 Task: Sort the products by best match.
Action: Mouse moved to (23, 106)
Screenshot: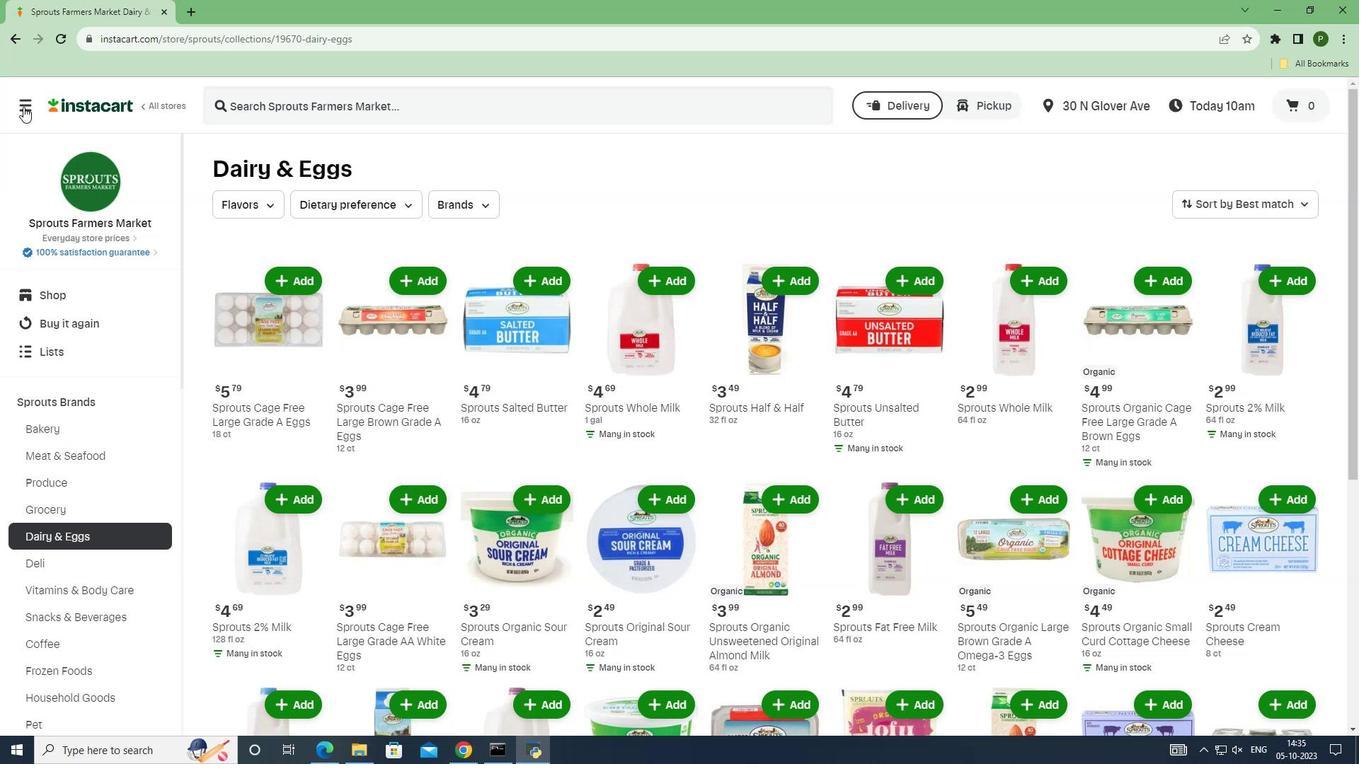 
Action: Mouse pressed left at (23, 106)
Screenshot: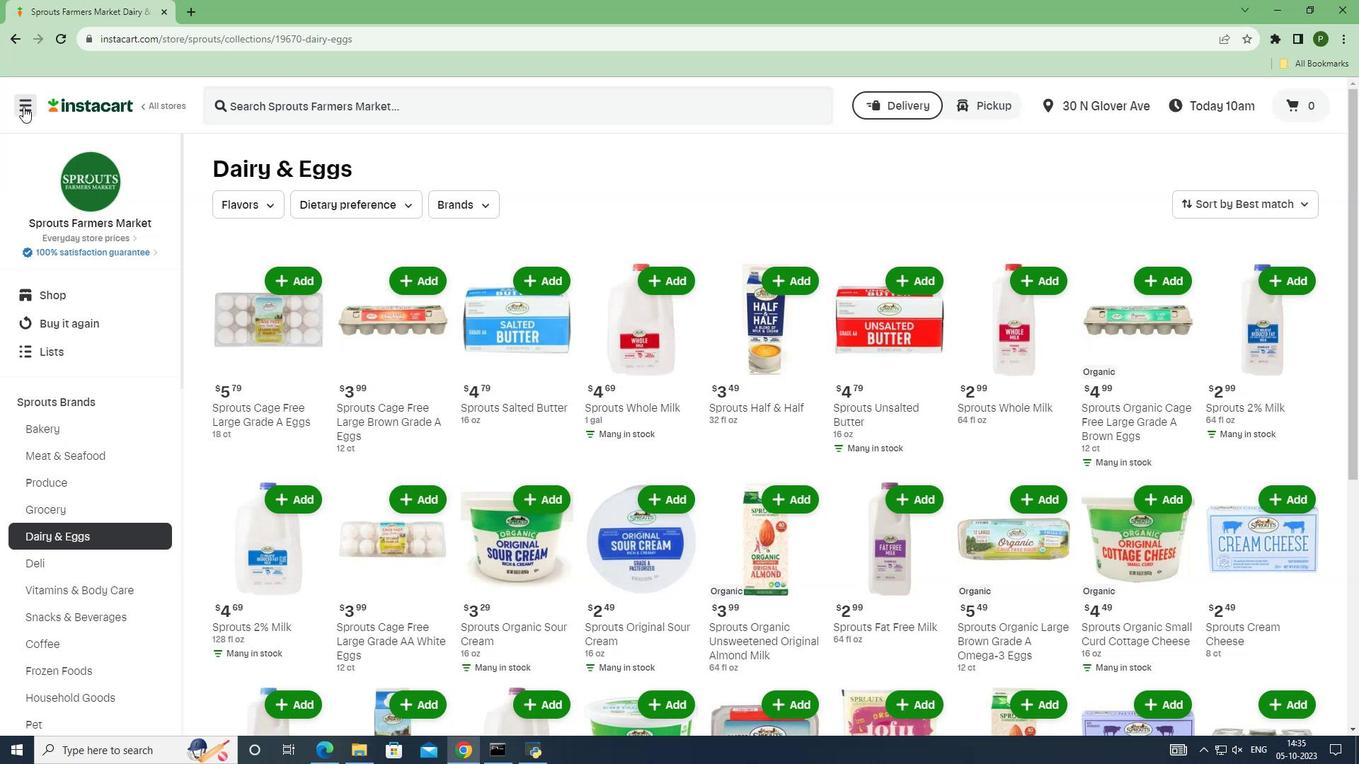 
Action: Mouse moved to (37, 363)
Screenshot: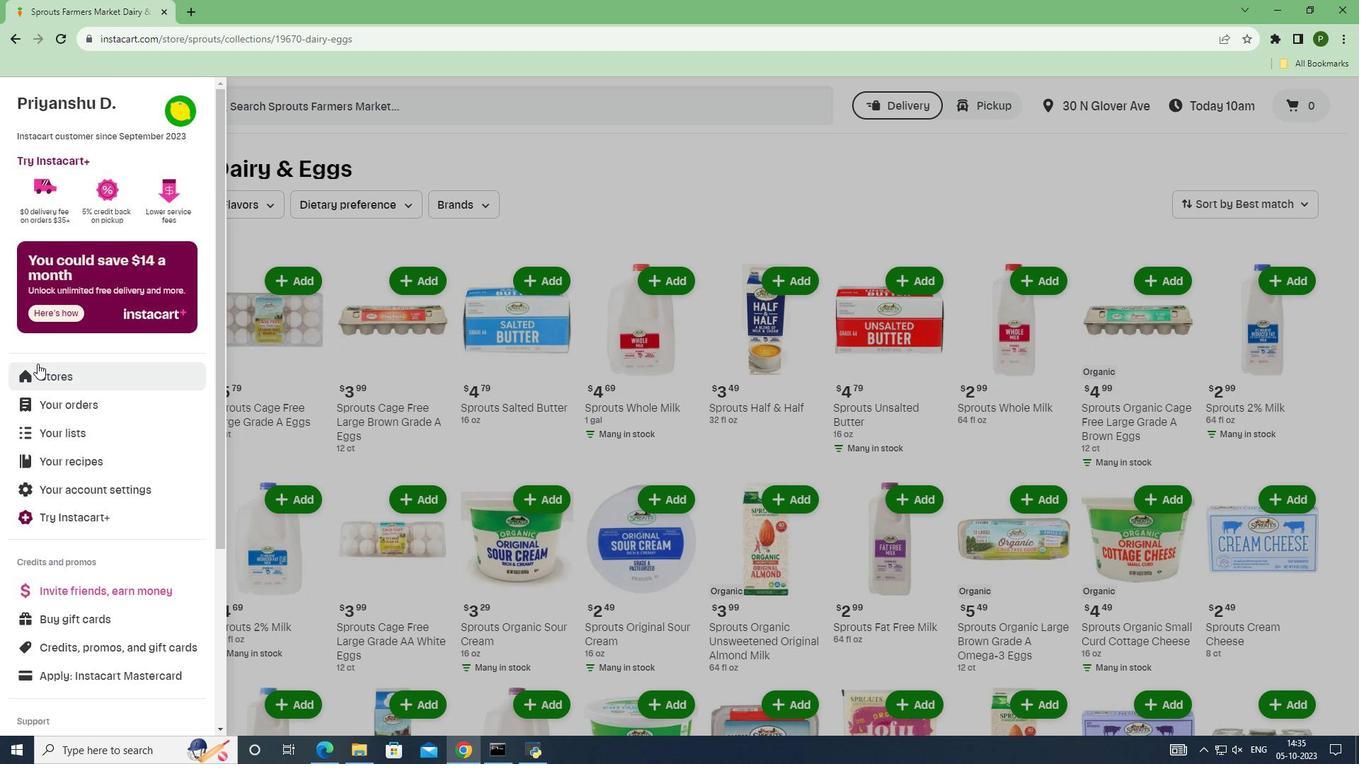 
Action: Mouse pressed left at (37, 363)
Screenshot: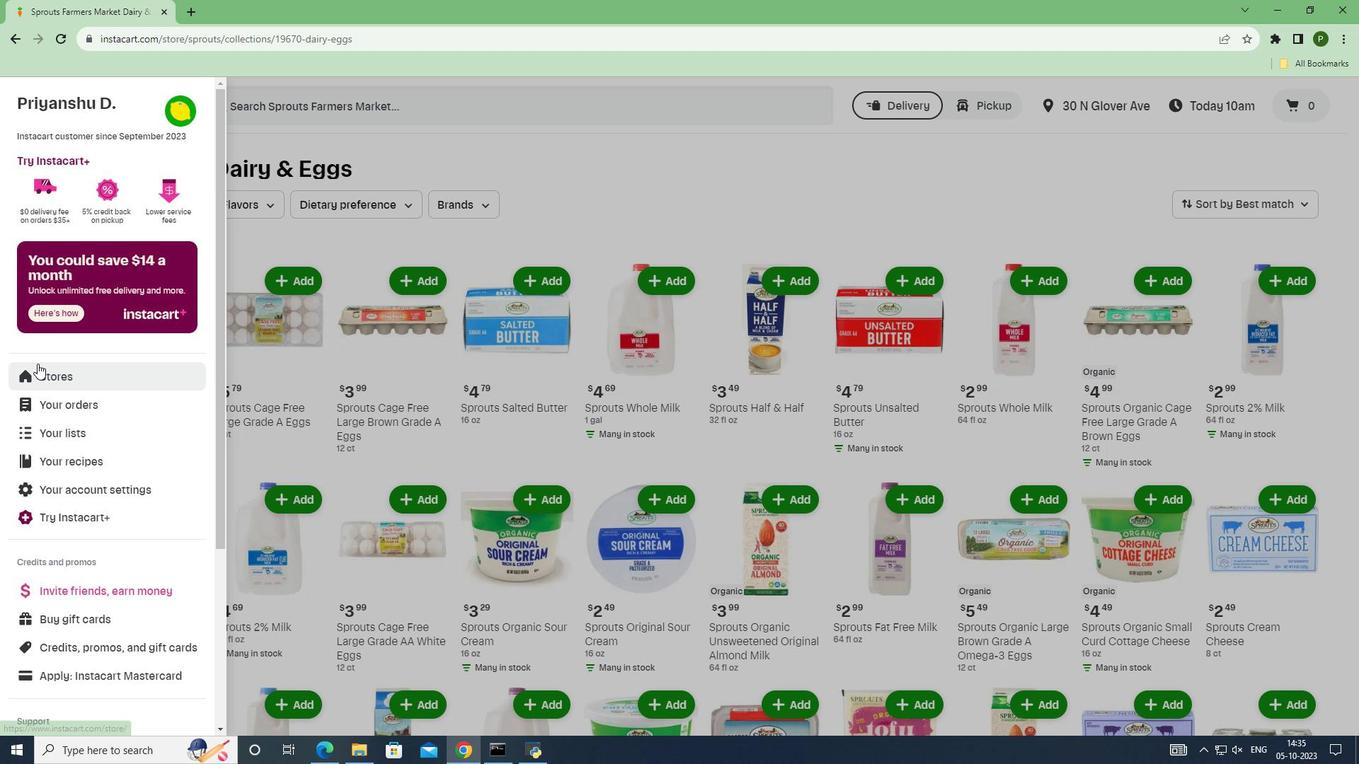 
Action: Mouse moved to (355, 156)
Screenshot: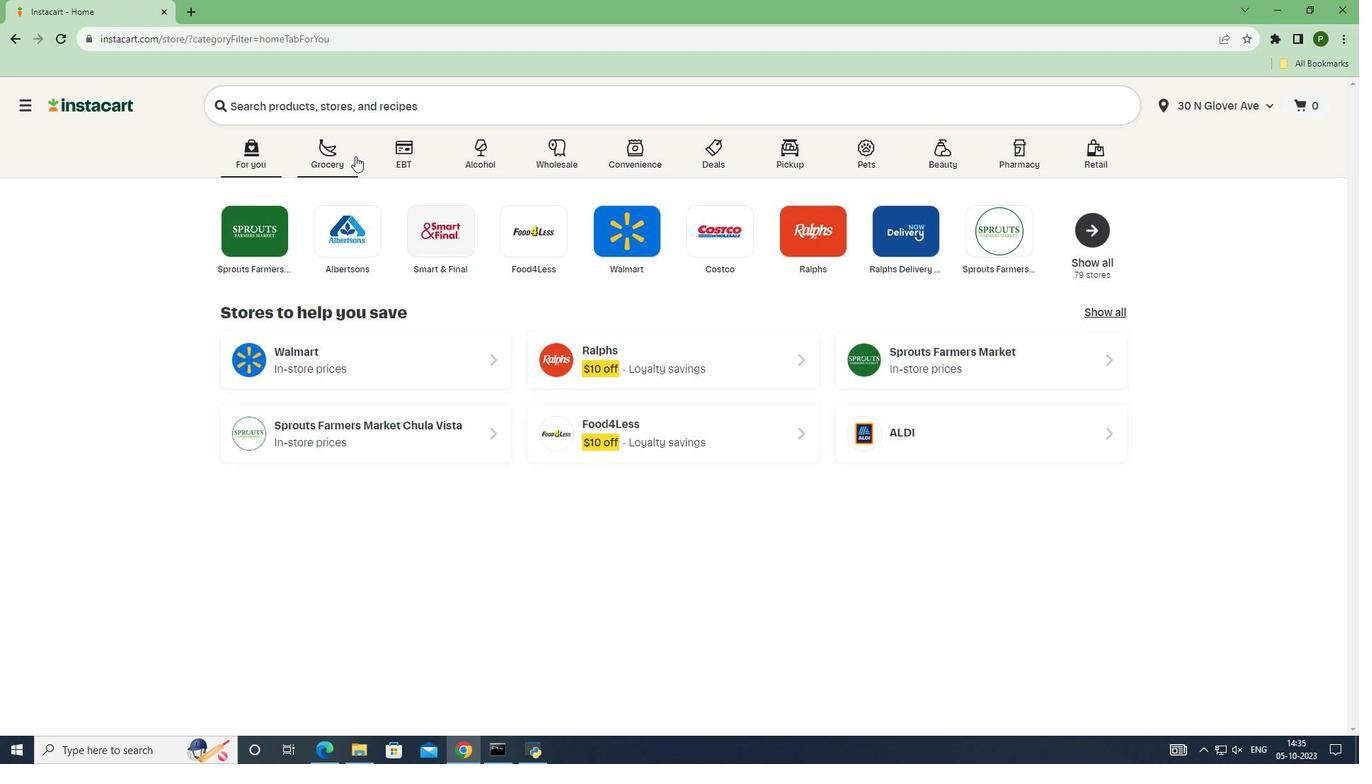 
Action: Mouse pressed left at (355, 156)
Screenshot: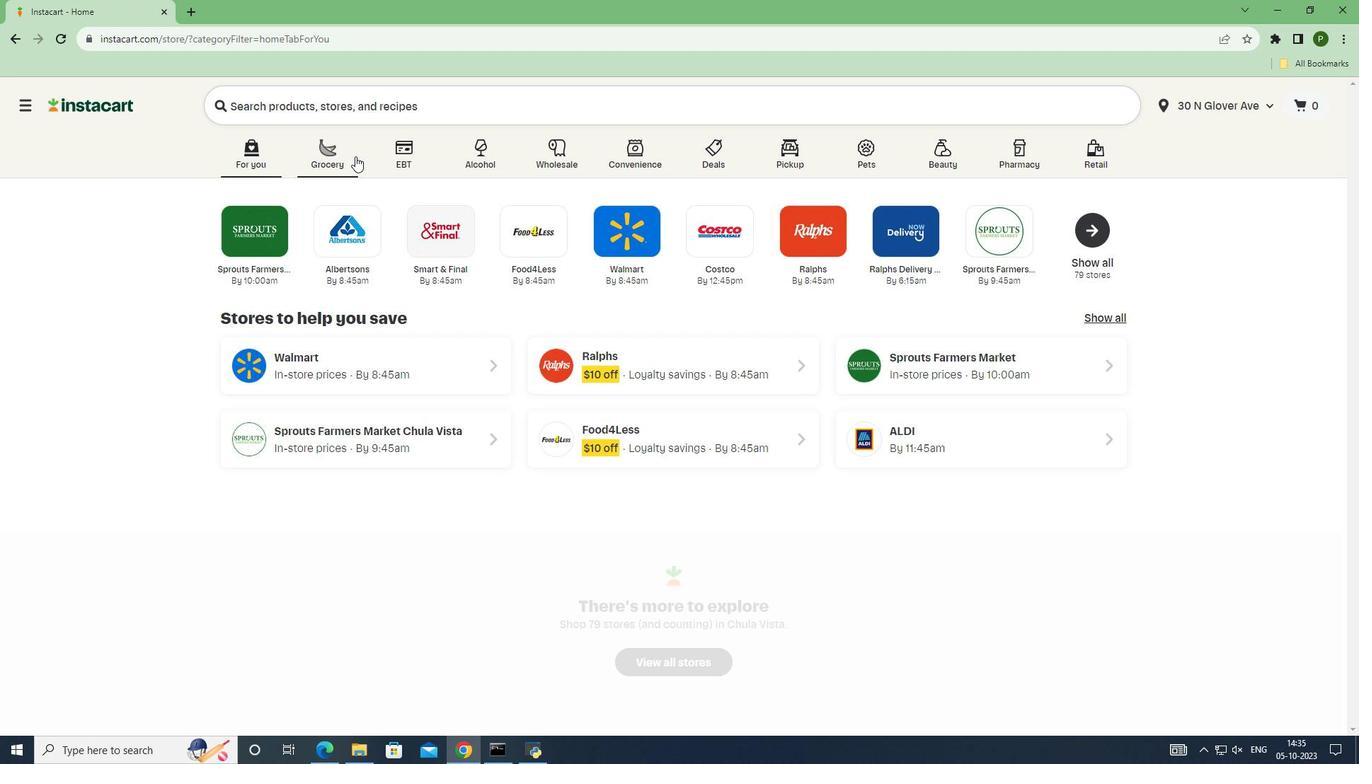 
Action: Mouse moved to (868, 312)
Screenshot: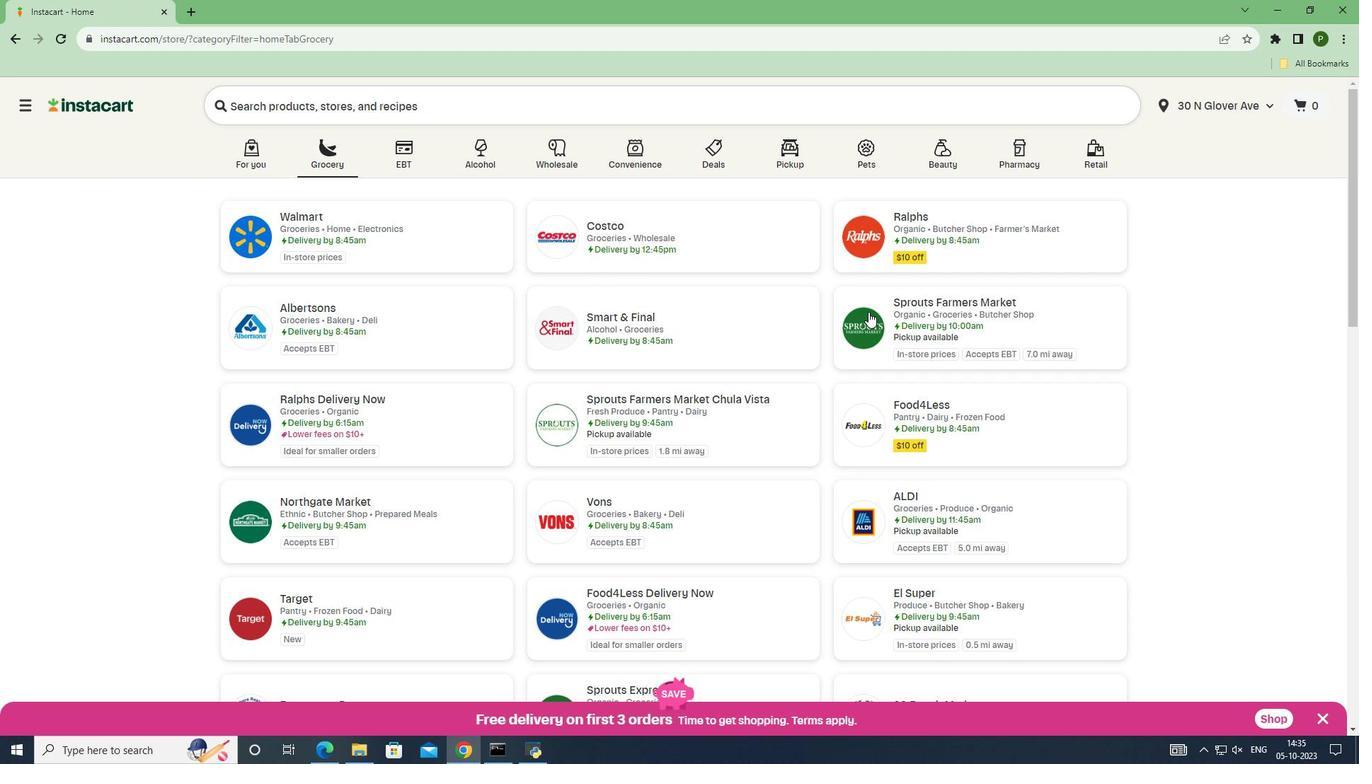 
Action: Mouse pressed left at (868, 312)
Screenshot: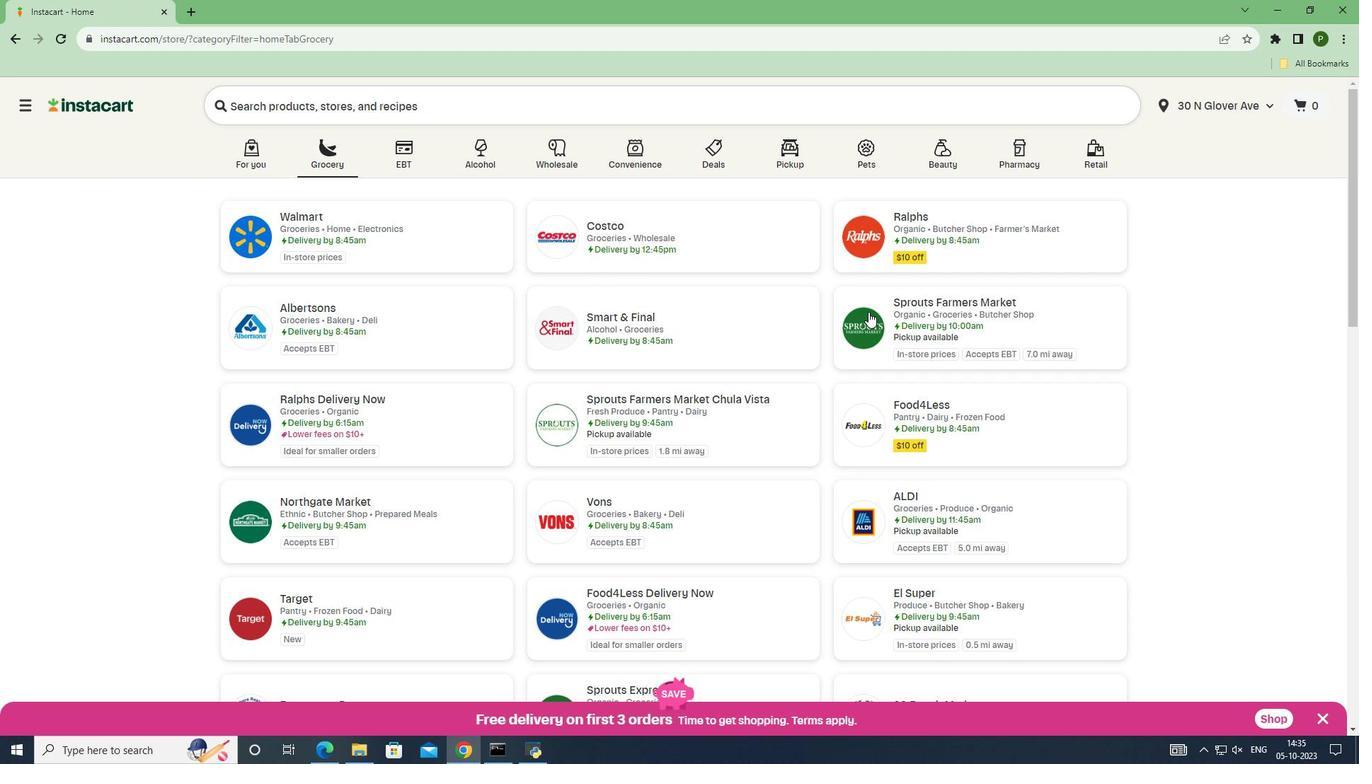 
Action: Mouse moved to (86, 397)
Screenshot: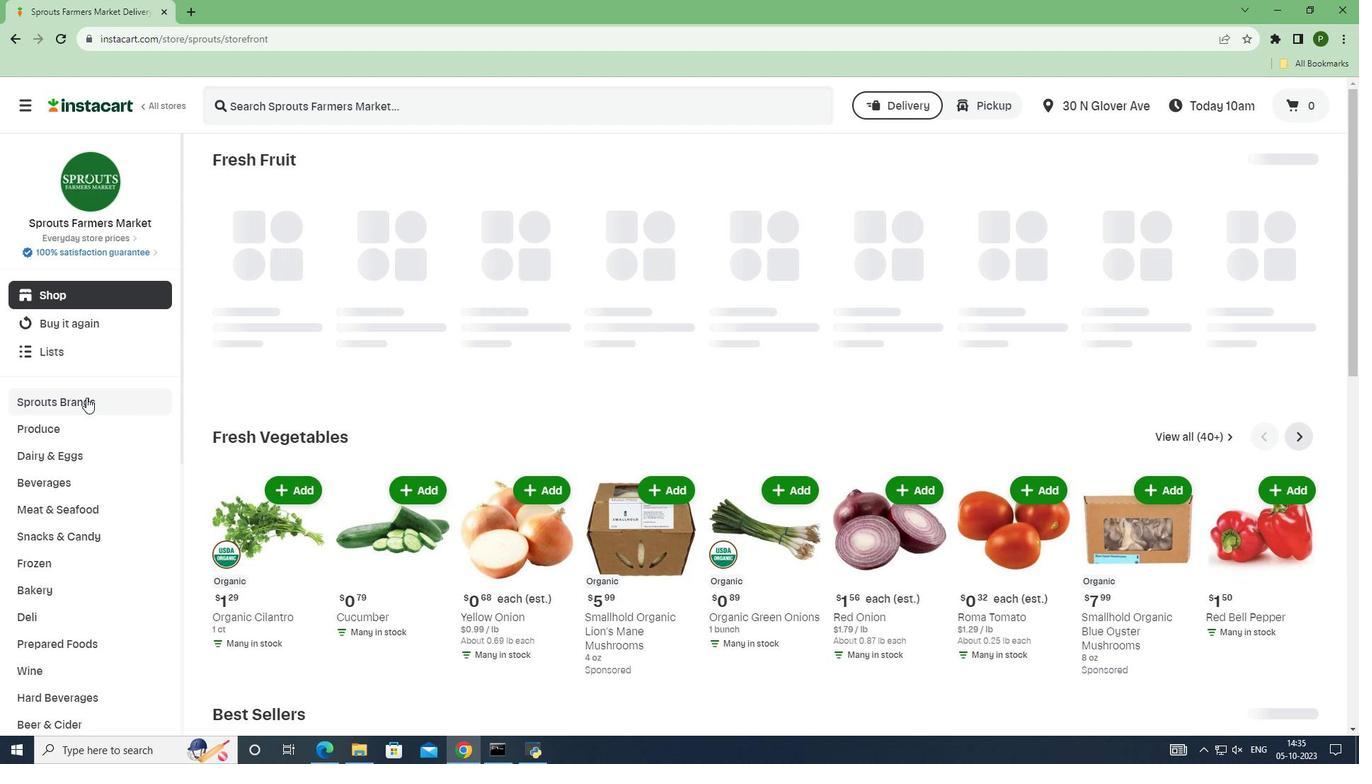 
Action: Mouse pressed left at (86, 397)
Screenshot: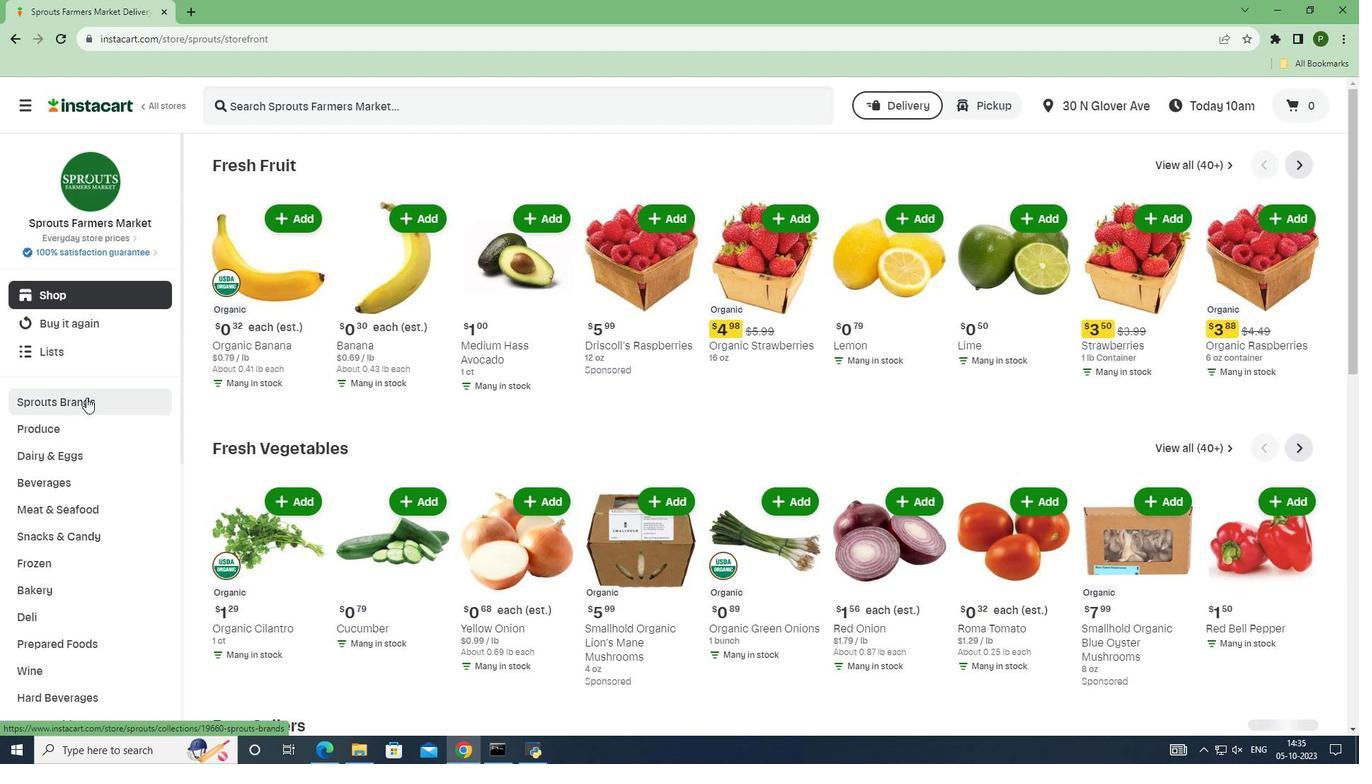 
Action: Mouse moved to (66, 538)
Screenshot: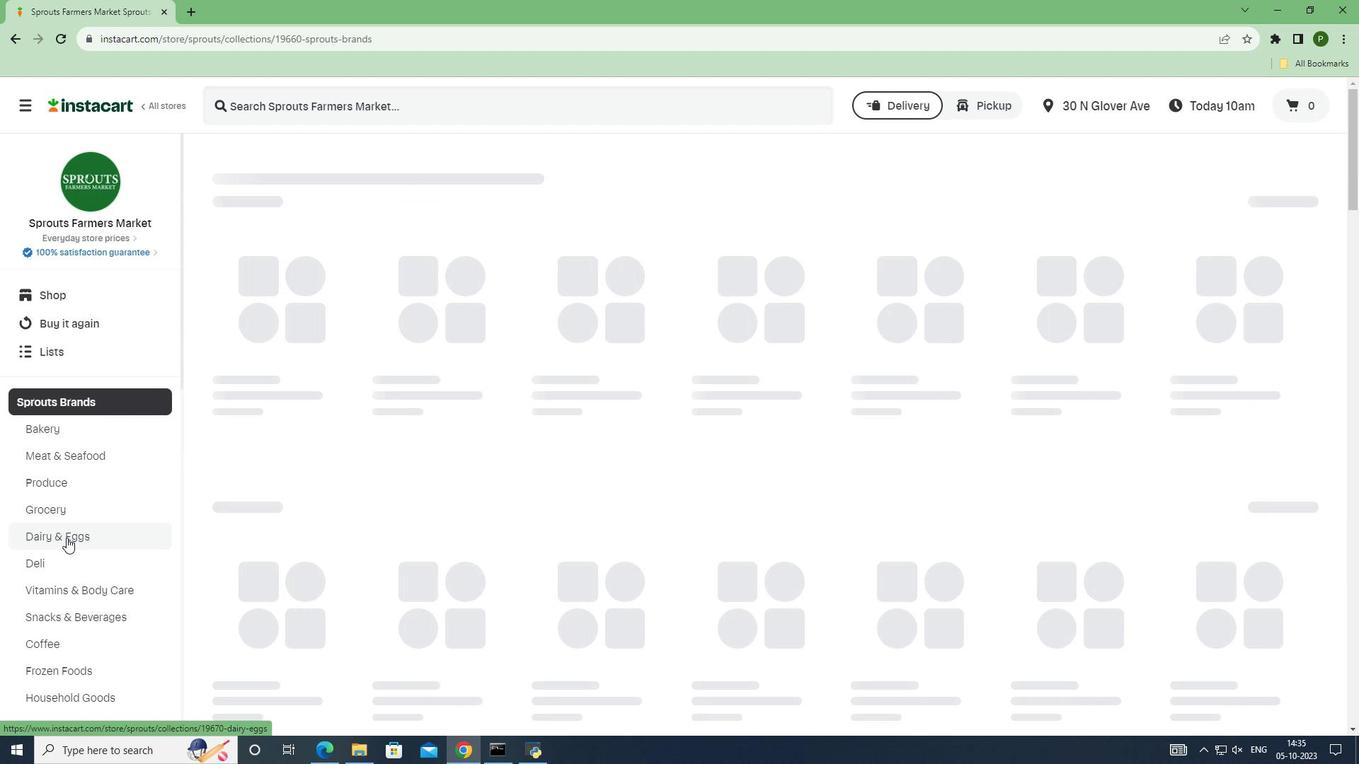 
Action: Mouse pressed left at (66, 538)
Screenshot: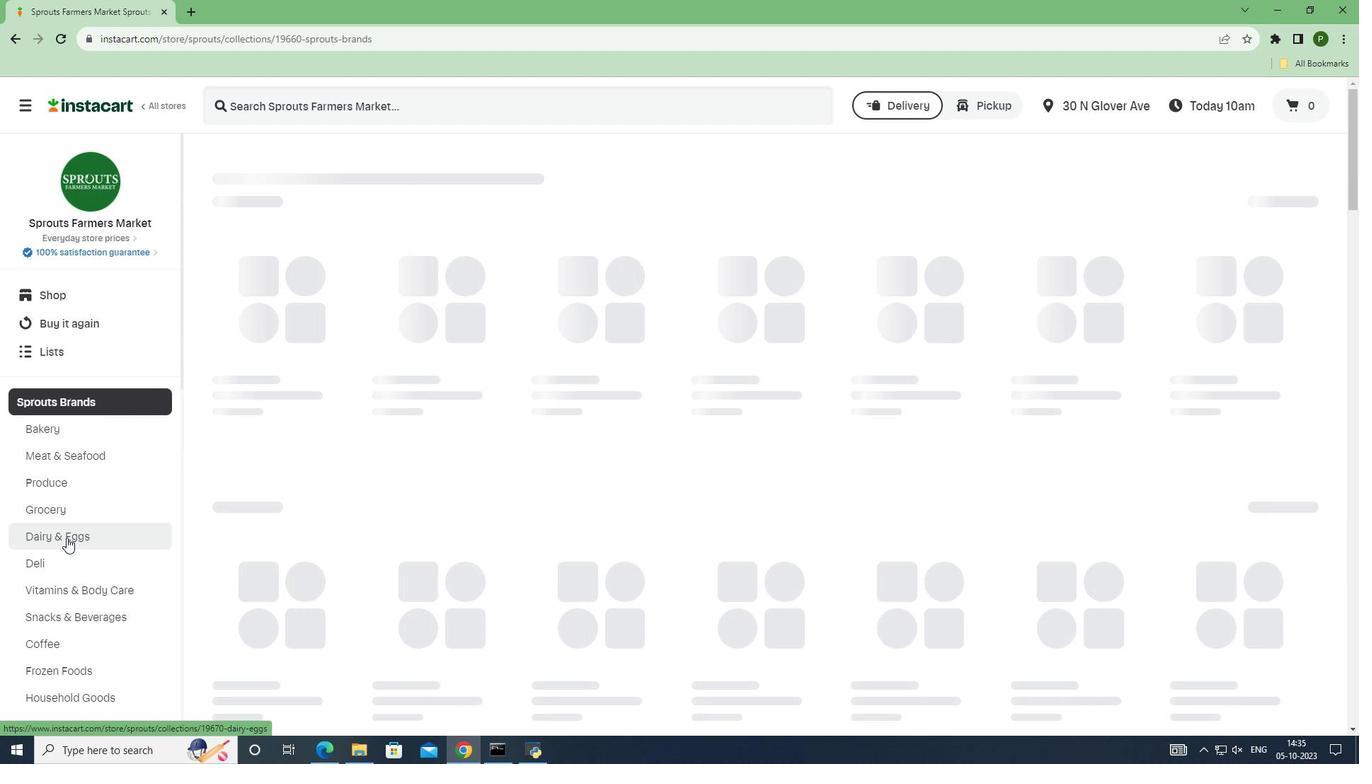 
Action: Mouse moved to (1215, 211)
Screenshot: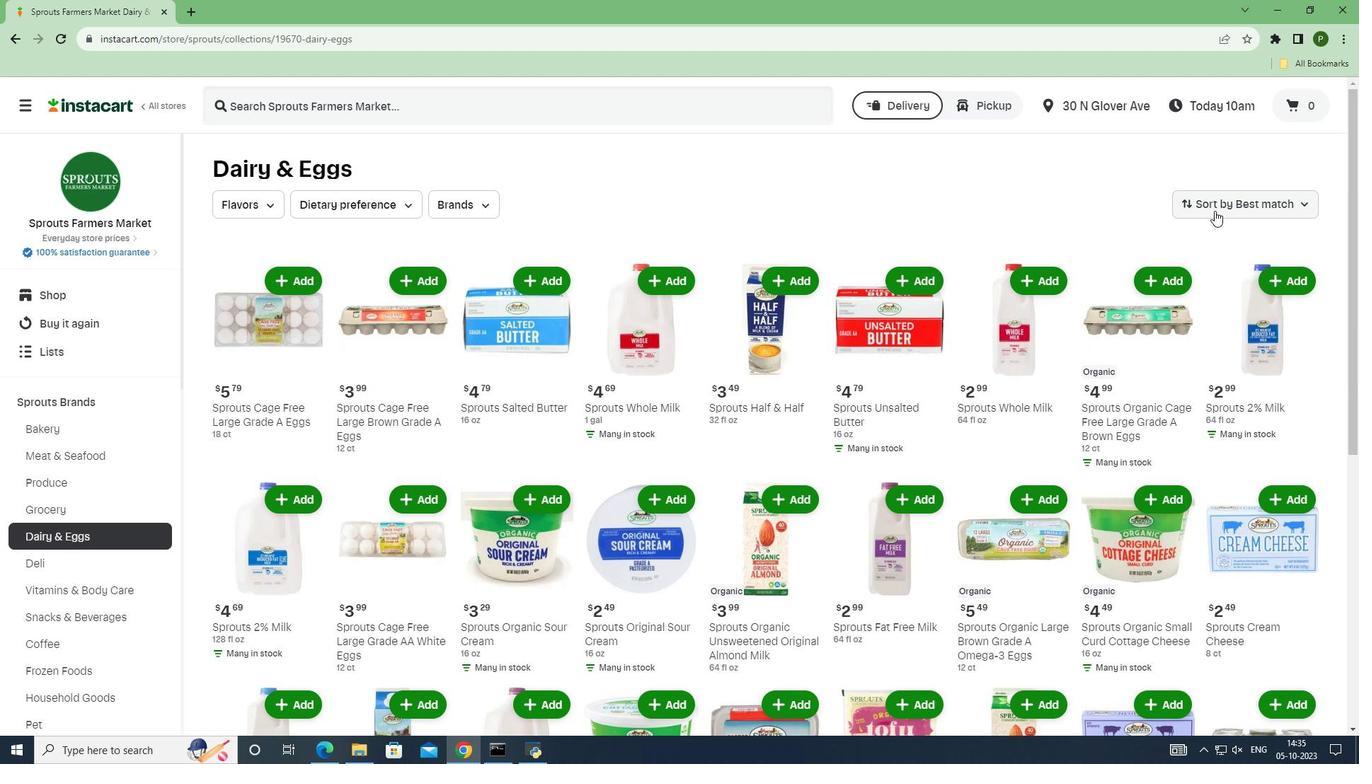 
Action: Mouse pressed left at (1215, 211)
Screenshot: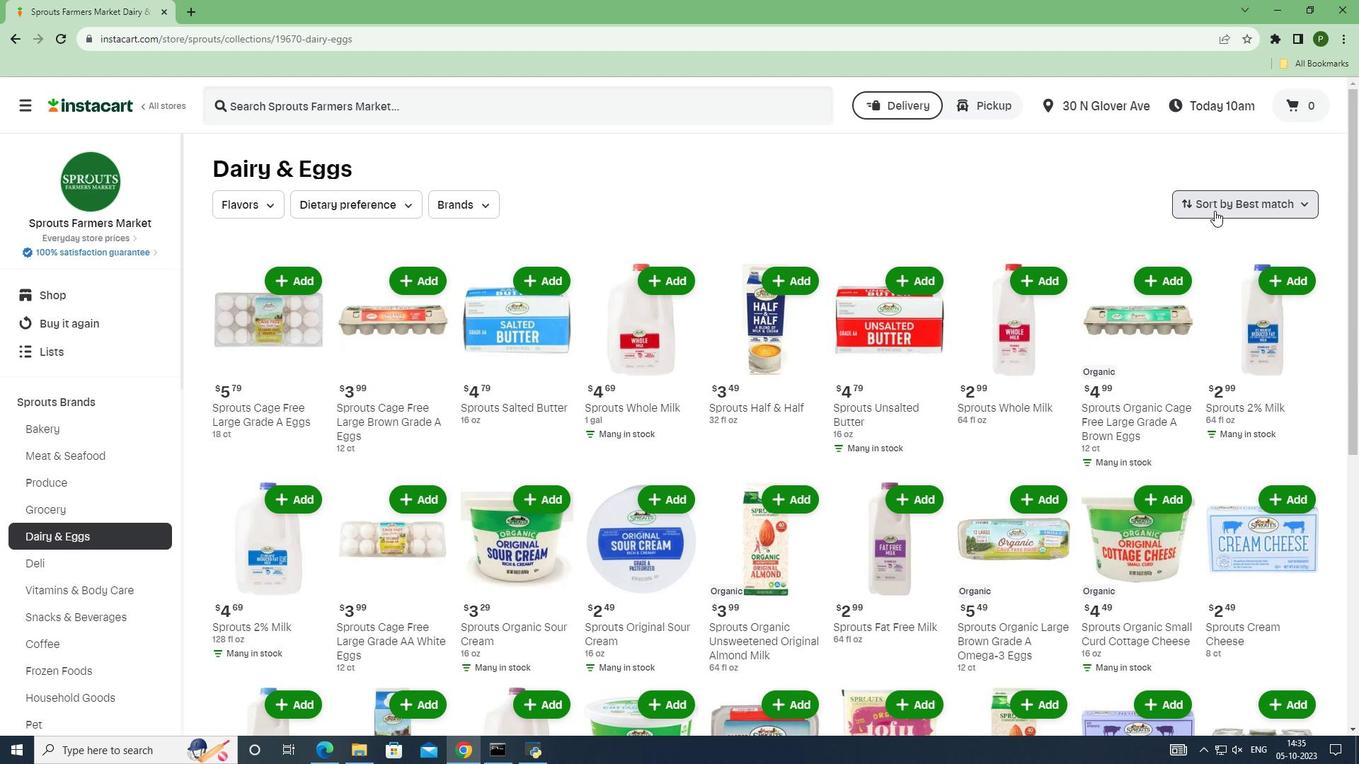 
Action: Mouse moved to (1215, 241)
Screenshot: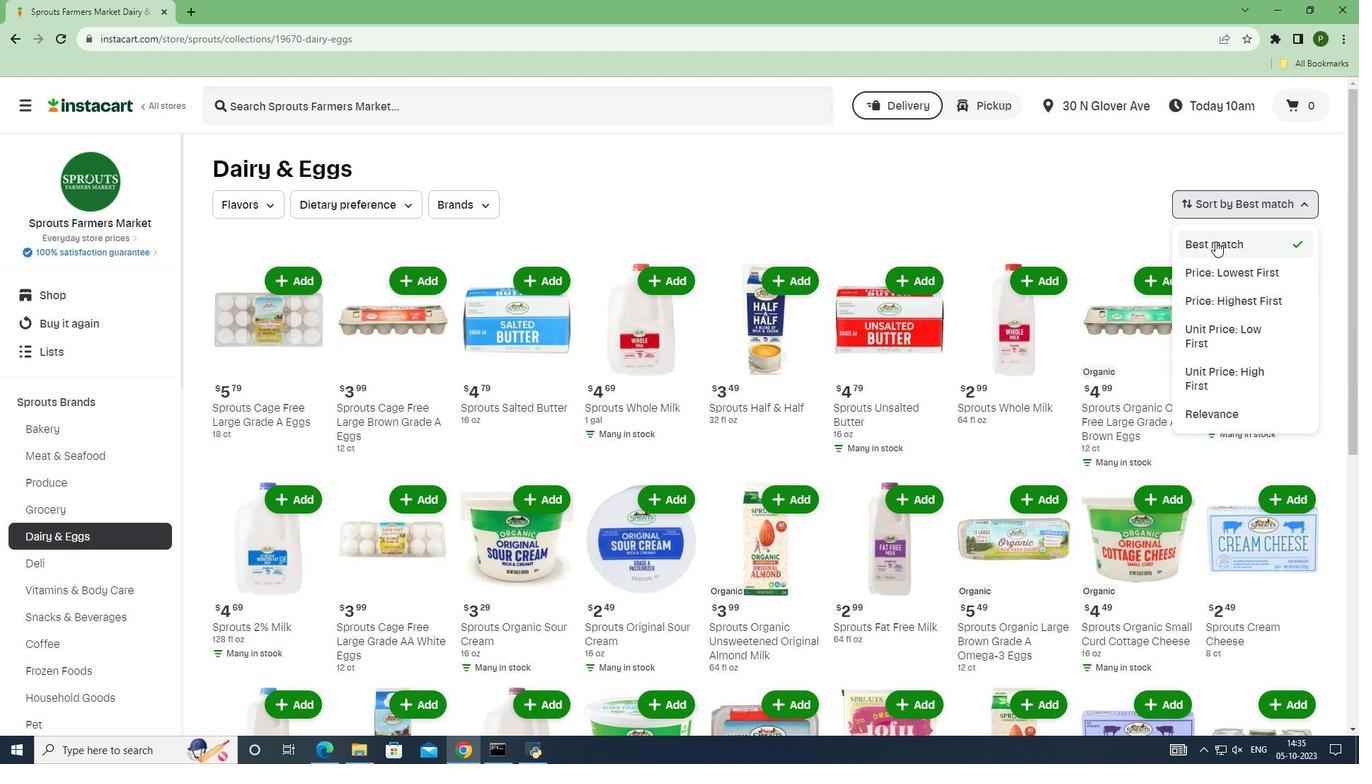 
Action: Mouse pressed left at (1215, 241)
Screenshot: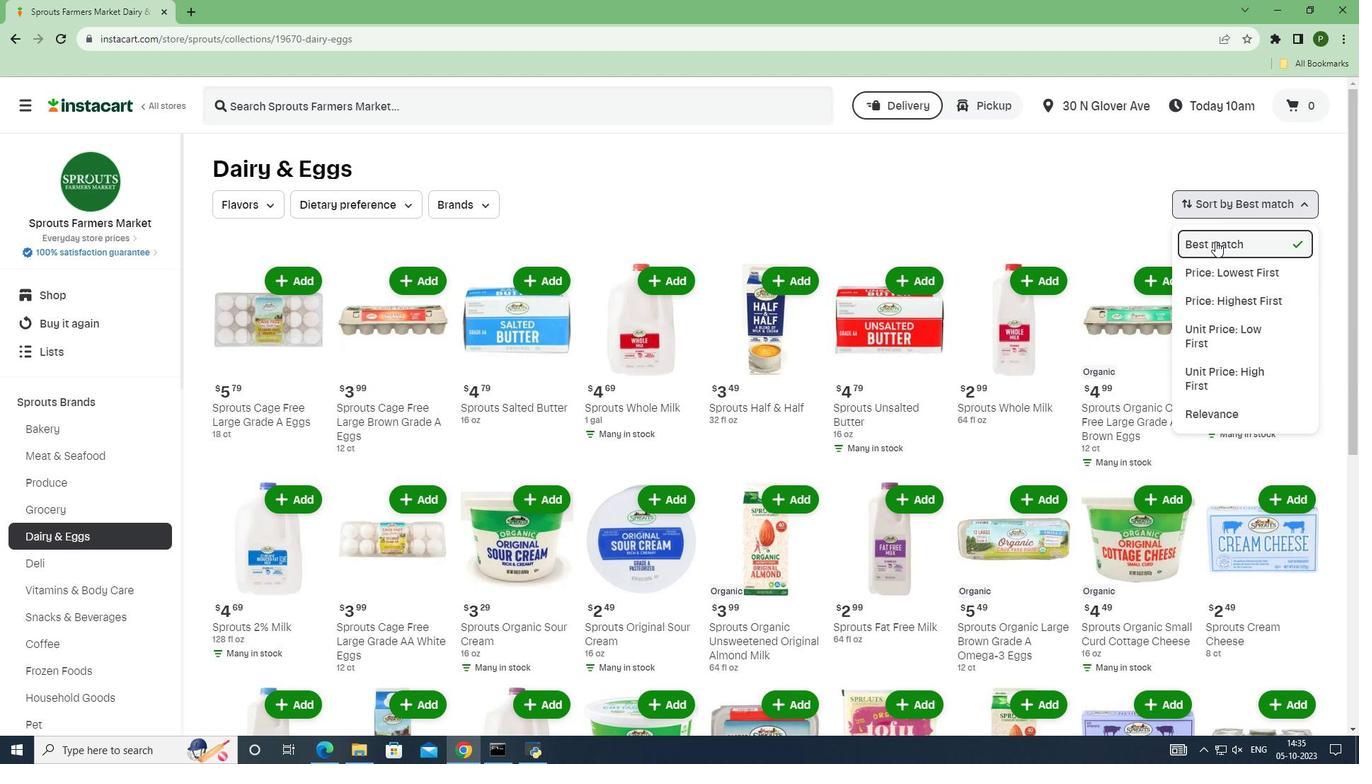 
Action: Mouse moved to (1215, 246)
Screenshot: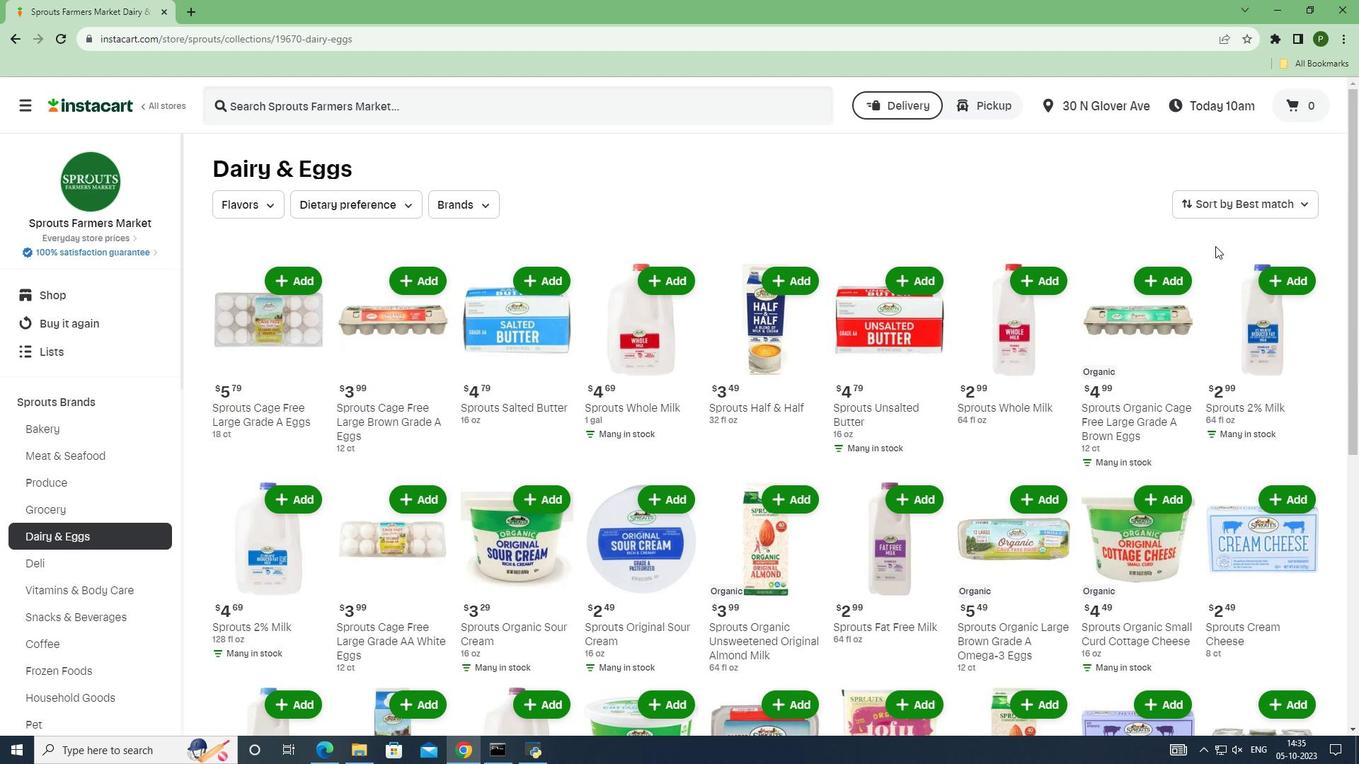 
